 Task: Sort the products by best match.
Action: Mouse moved to (15, 83)
Screenshot: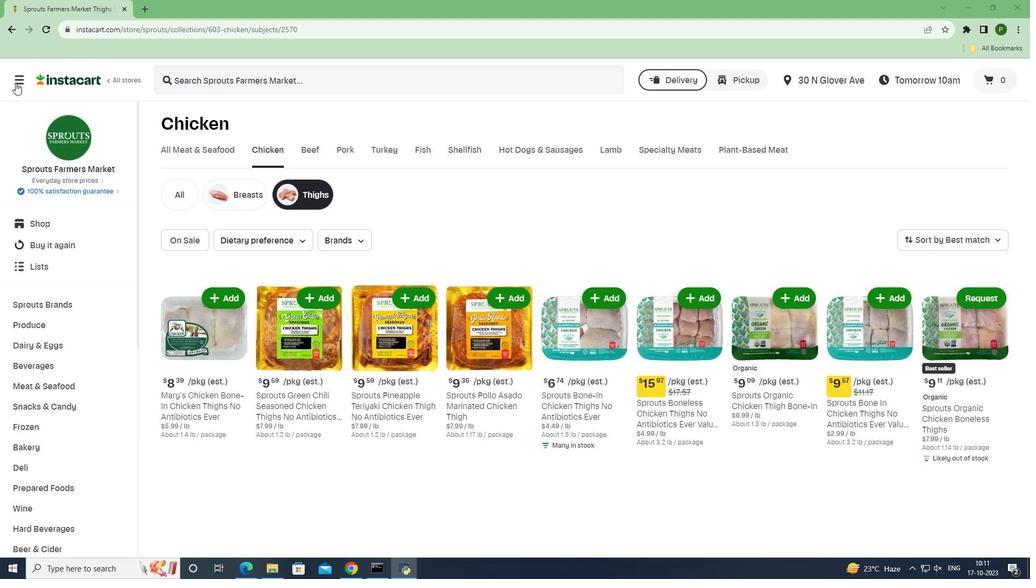 
Action: Mouse pressed left at (15, 83)
Screenshot: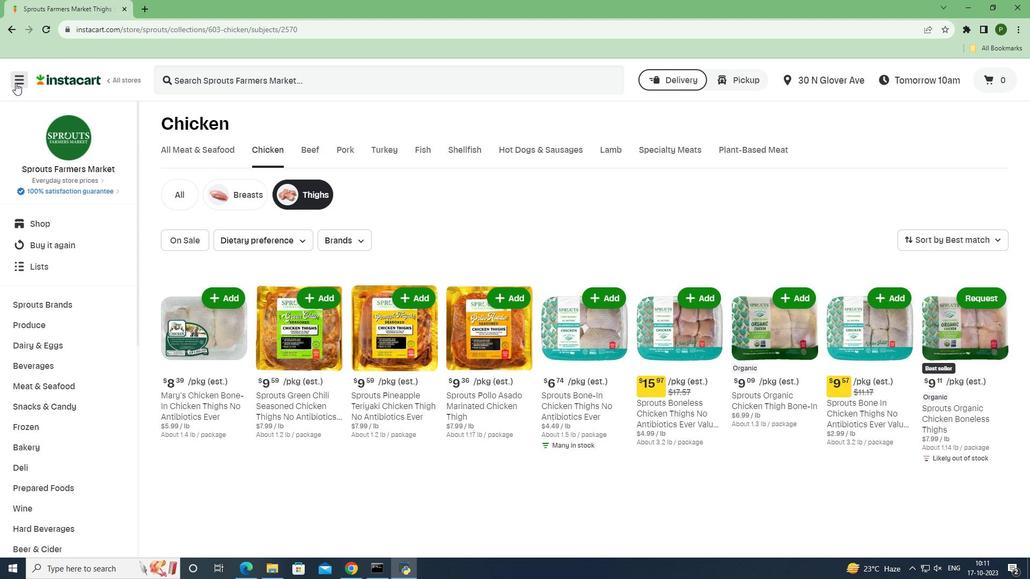 
Action: Mouse moved to (50, 280)
Screenshot: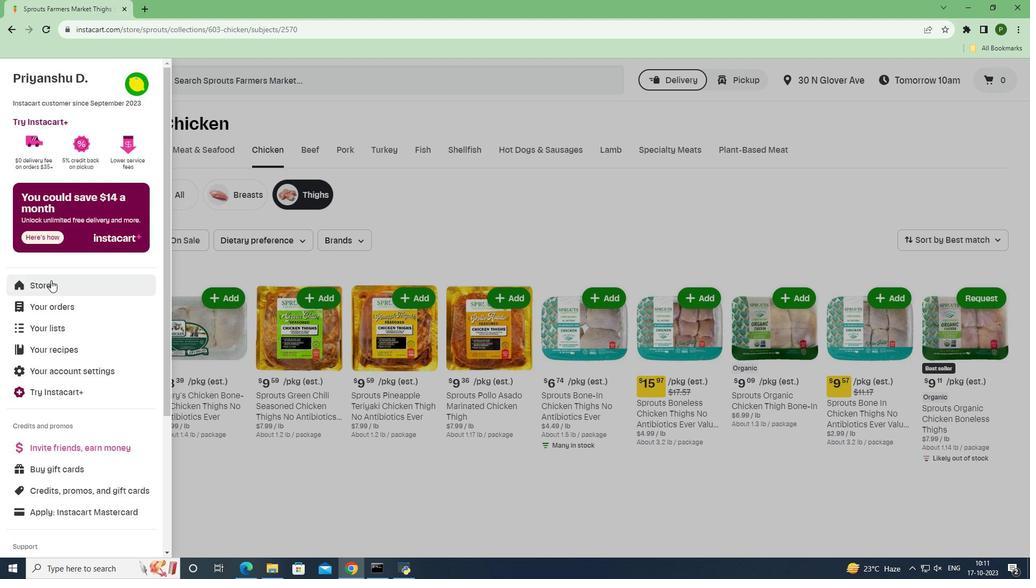 
Action: Mouse pressed left at (50, 280)
Screenshot: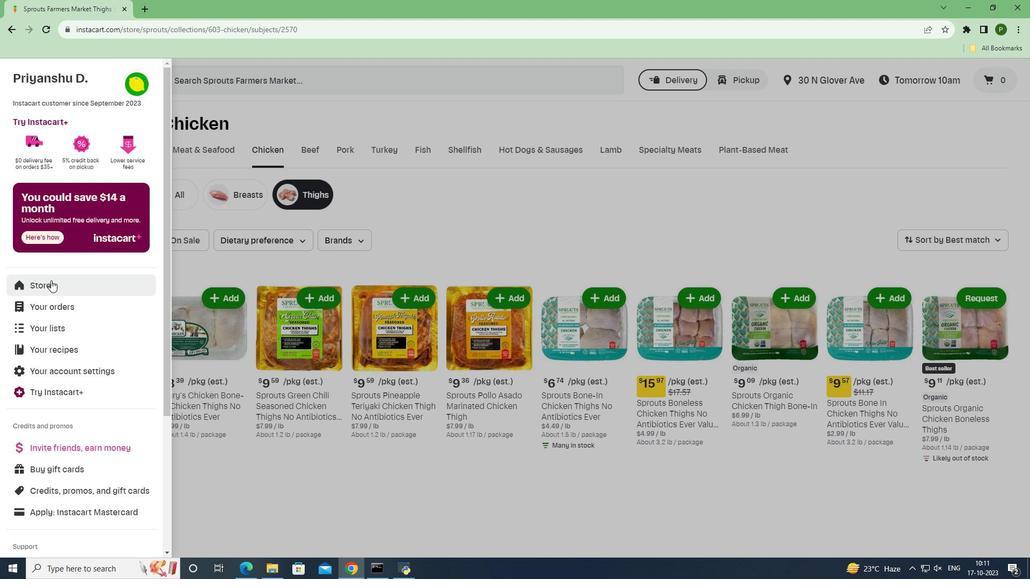 
Action: Mouse moved to (235, 115)
Screenshot: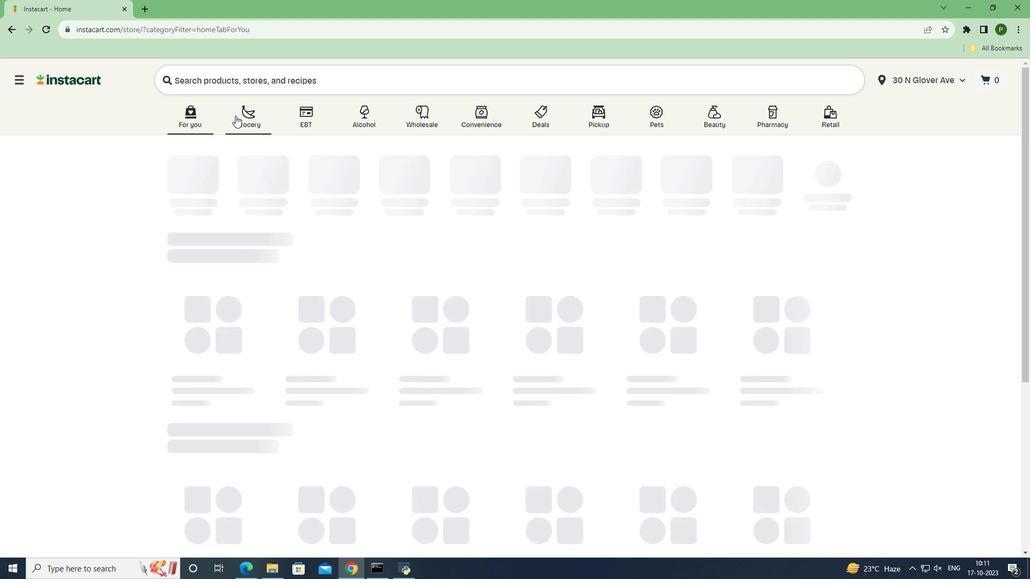 
Action: Mouse pressed left at (235, 115)
Screenshot: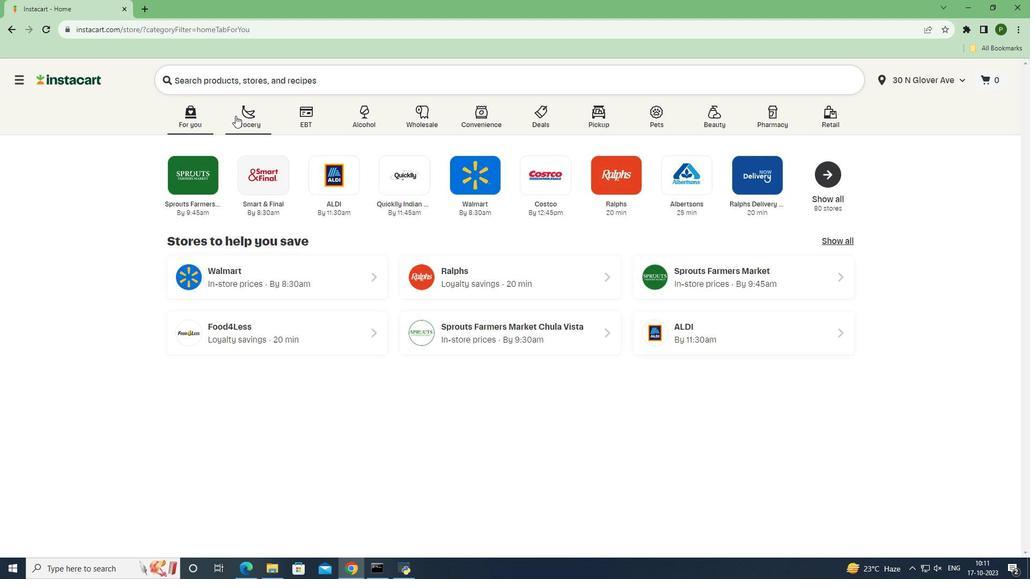 
Action: Mouse moved to (650, 252)
Screenshot: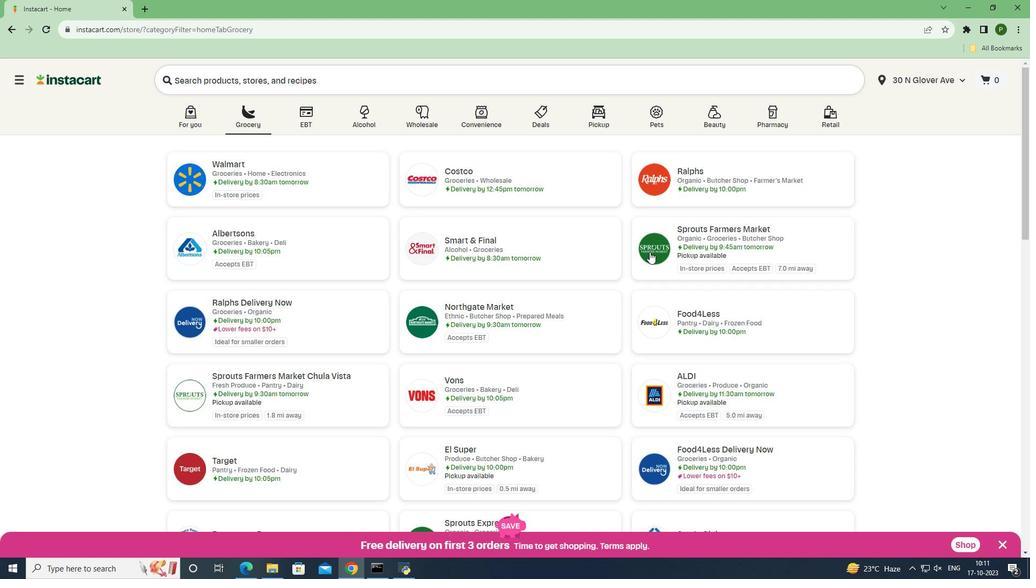 
Action: Mouse pressed left at (650, 252)
Screenshot: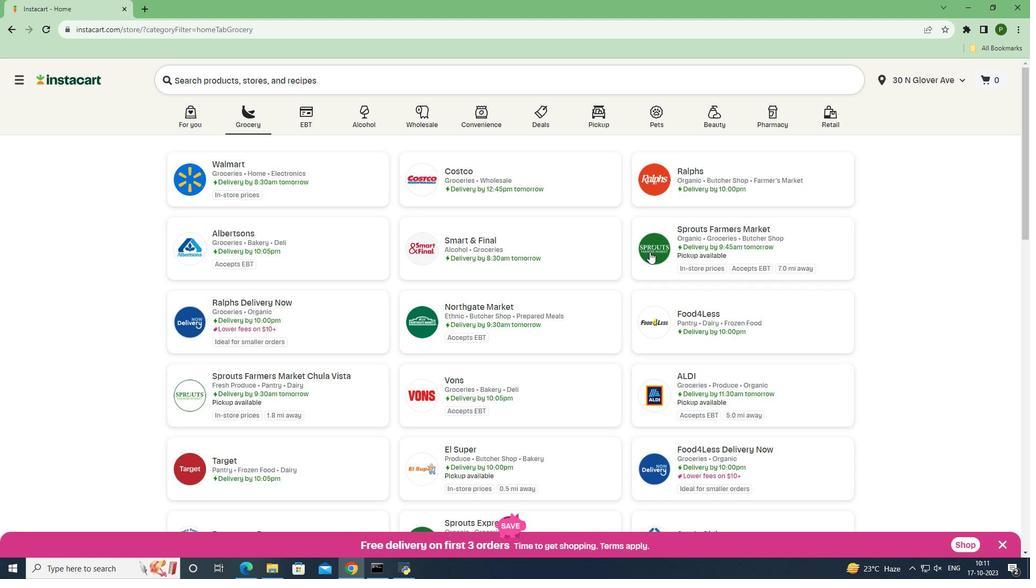 
Action: Mouse moved to (59, 383)
Screenshot: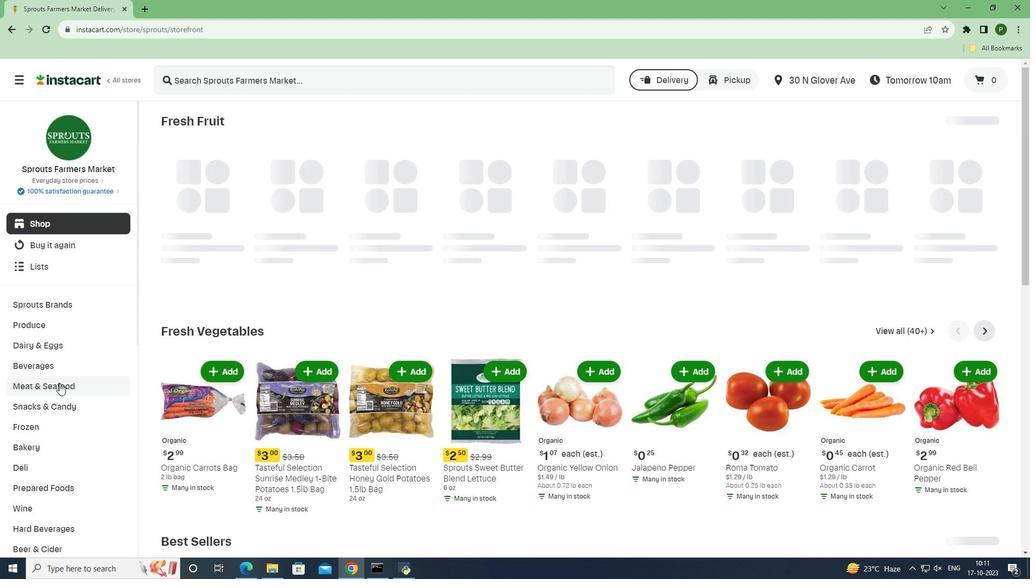 
Action: Mouse pressed left at (59, 383)
Screenshot: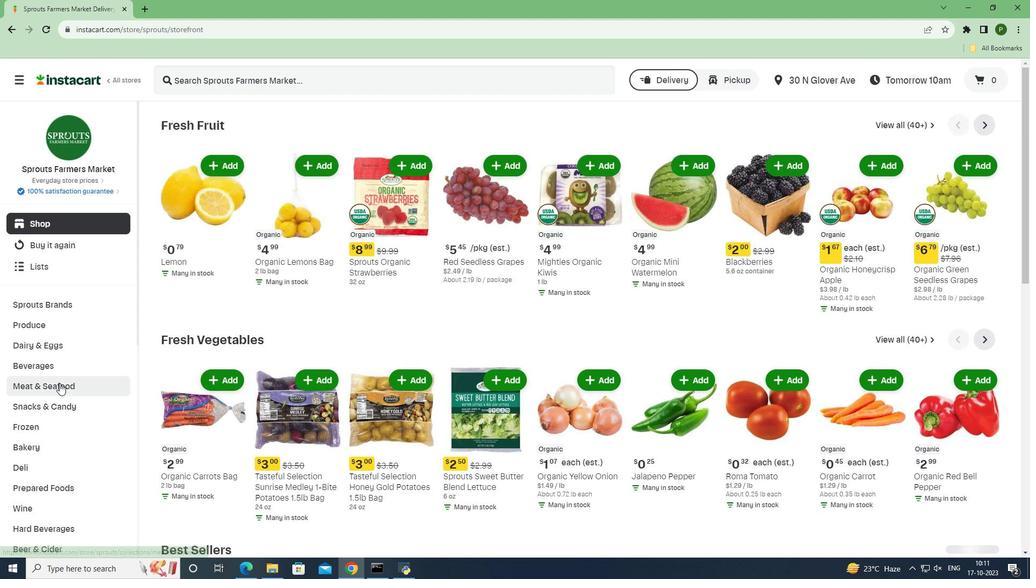 
Action: Mouse moved to (265, 148)
Screenshot: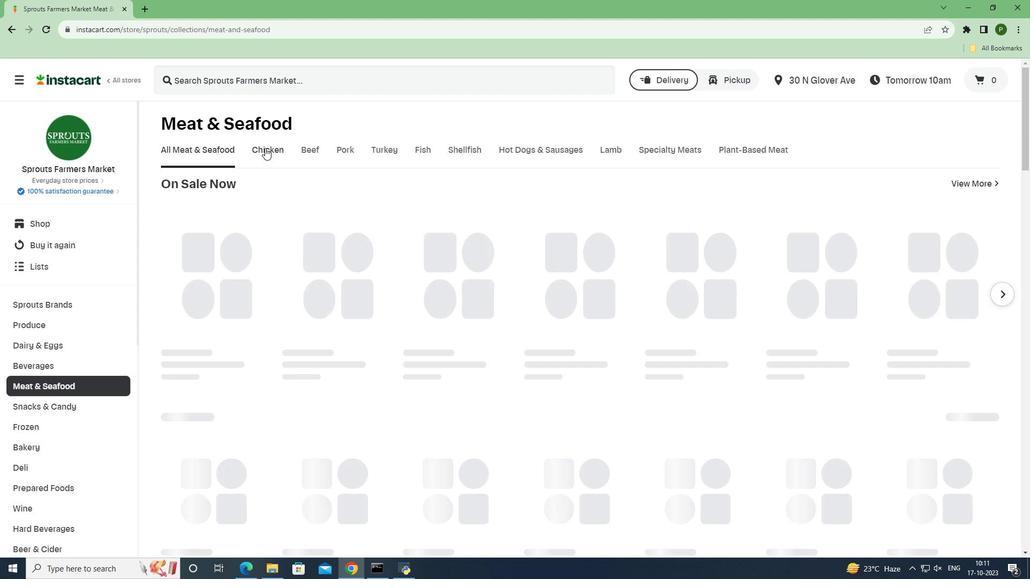 
Action: Mouse pressed left at (265, 148)
Screenshot: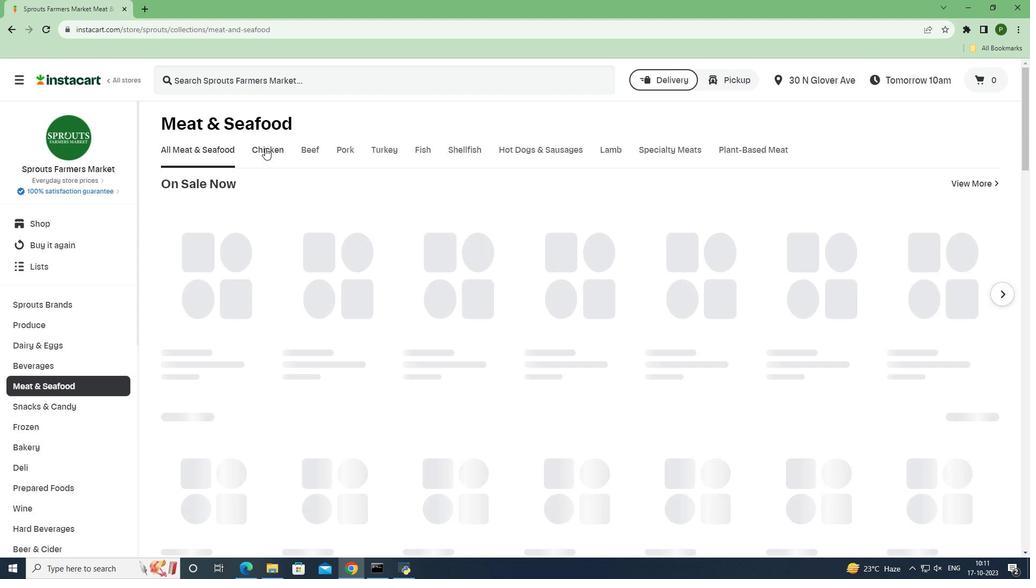 
Action: Mouse moved to (327, 195)
Screenshot: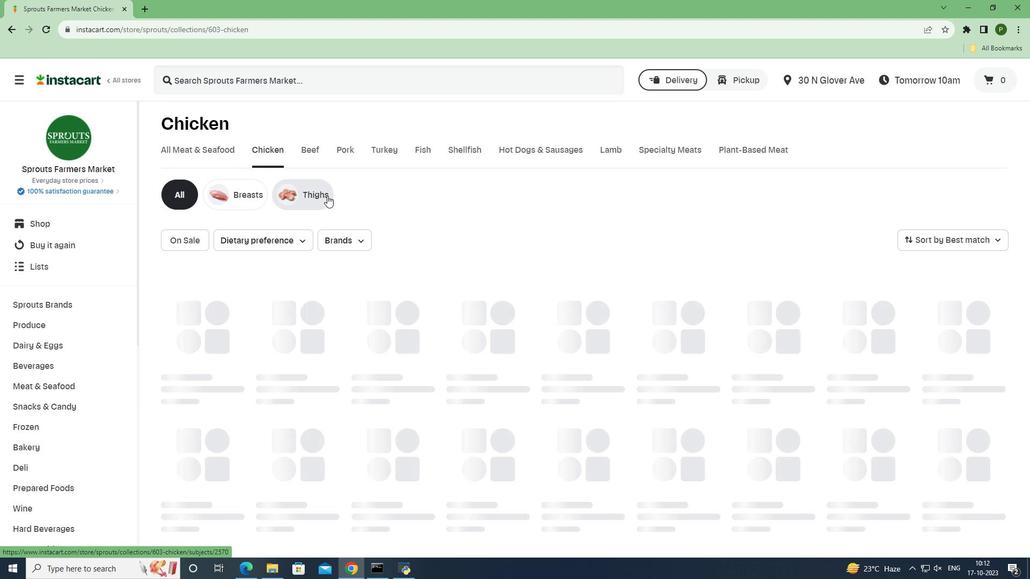 
Action: Mouse pressed left at (327, 195)
Screenshot: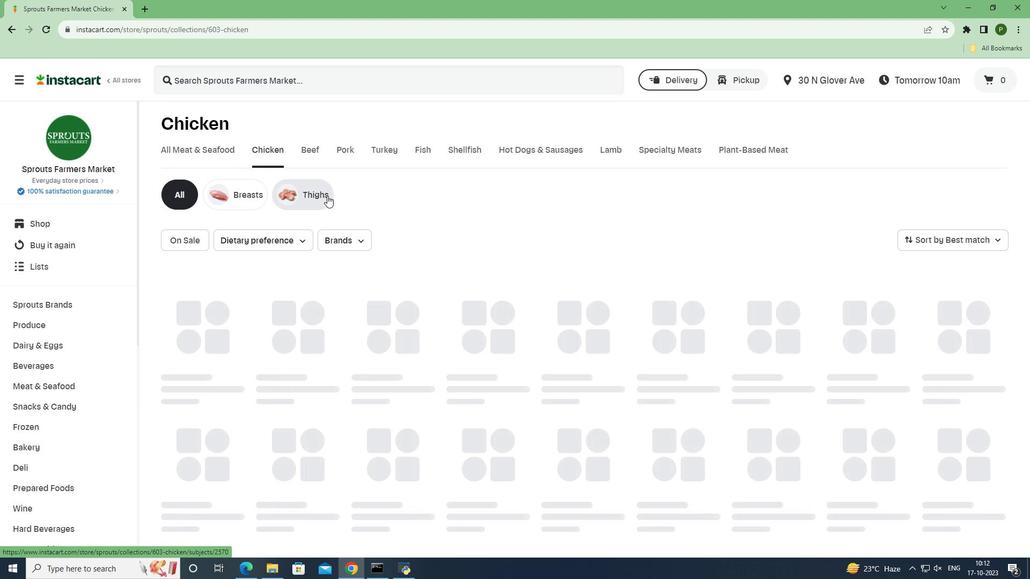 
Action: Mouse moved to (919, 237)
Screenshot: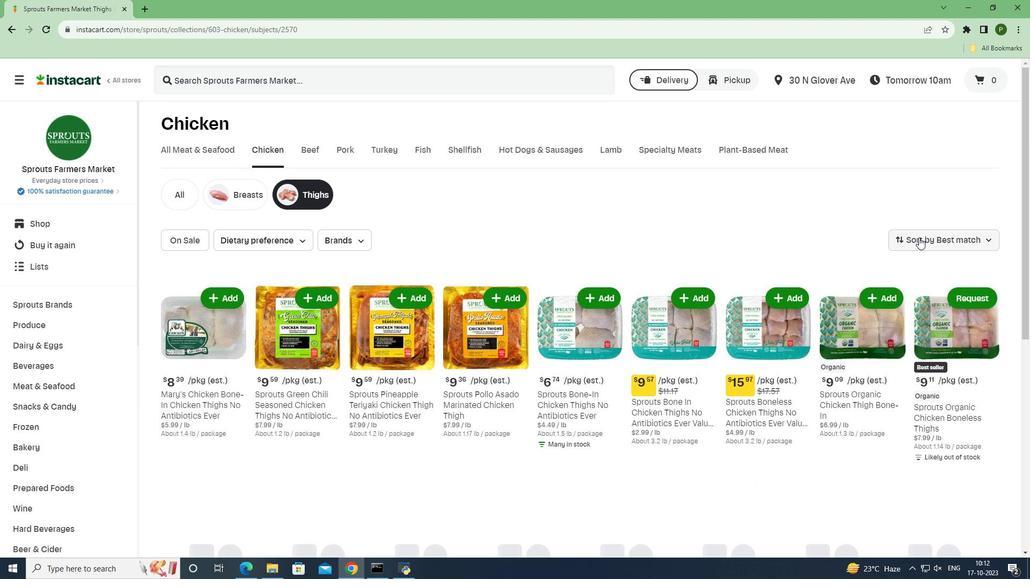 
Action: Mouse pressed left at (919, 237)
Screenshot: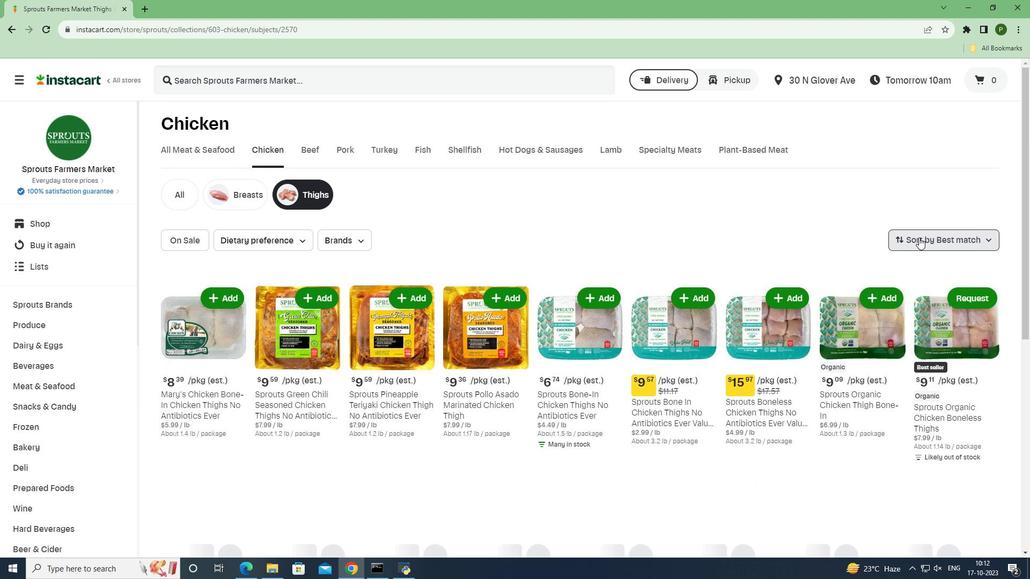 
Action: Mouse moved to (925, 270)
Screenshot: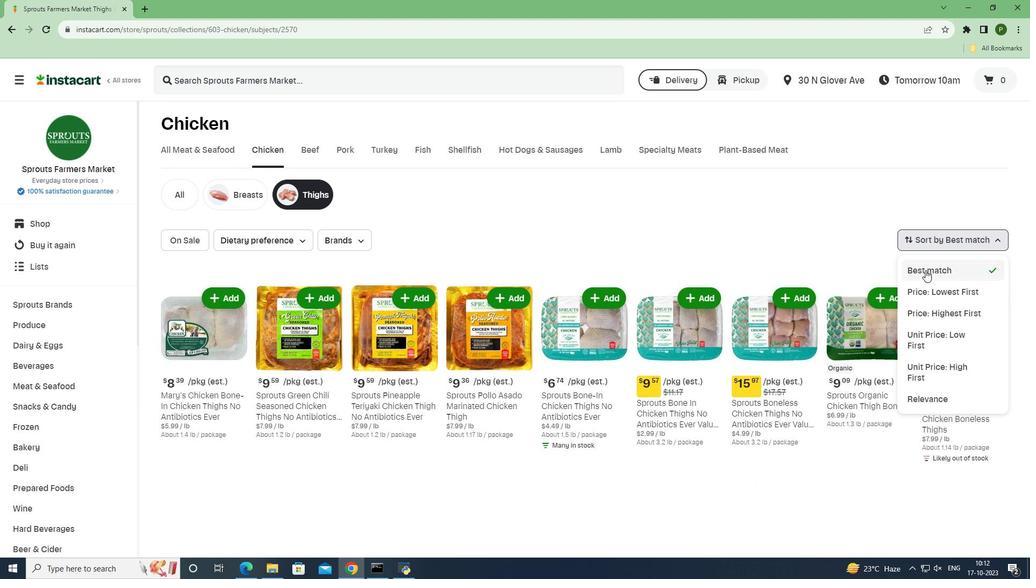 
Action: Mouse pressed left at (925, 270)
Screenshot: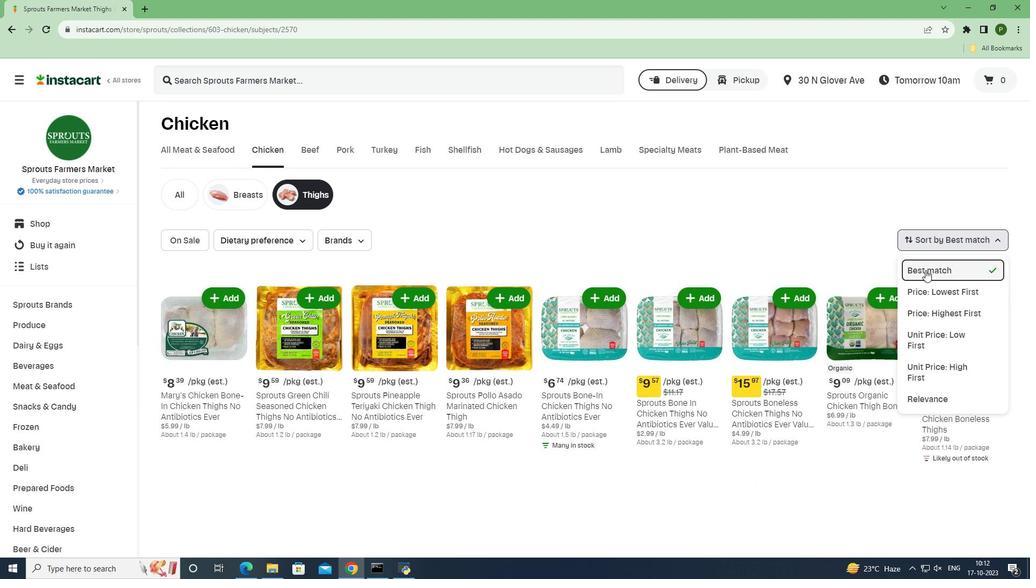 
Action: Mouse moved to (766, 337)
Screenshot: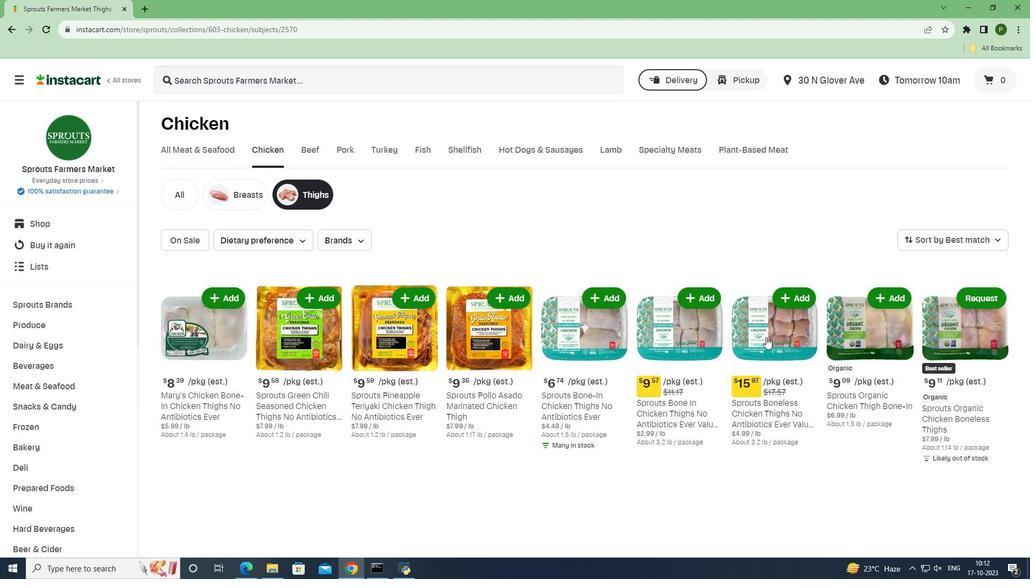 
